 Task: In the  document experiment.html Insert the command  'Viewing'Email the file to   'softage.5@softage.net', with message attached Action Required: This requires your review and response. and file type: RTF
Action: Mouse moved to (293, 388)
Screenshot: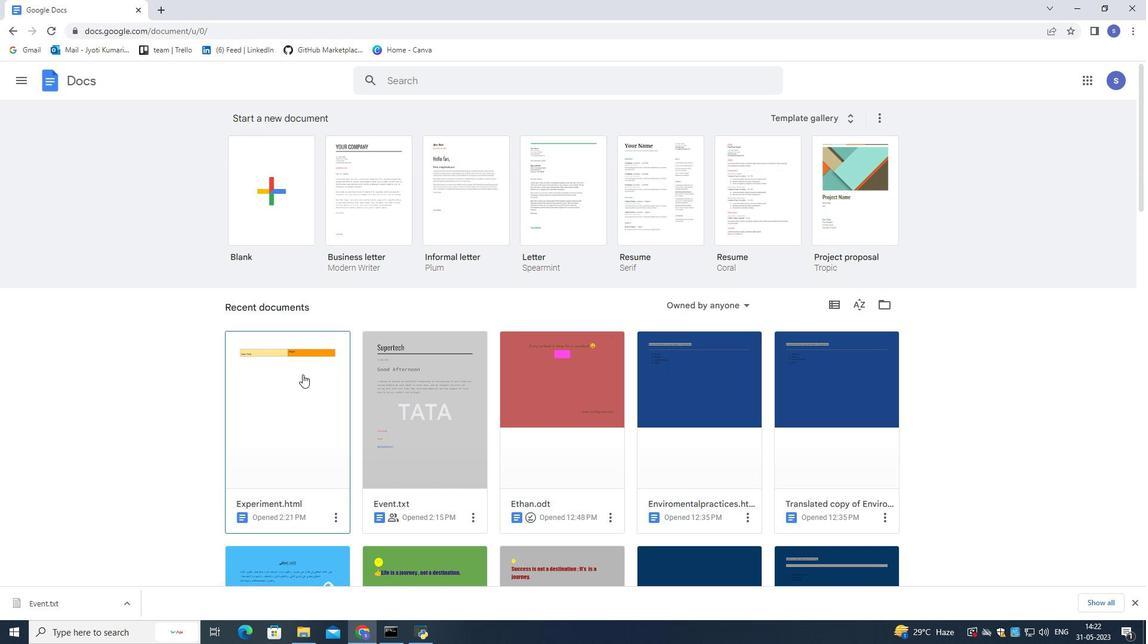 
Action: Mouse pressed left at (293, 388)
Screenshot: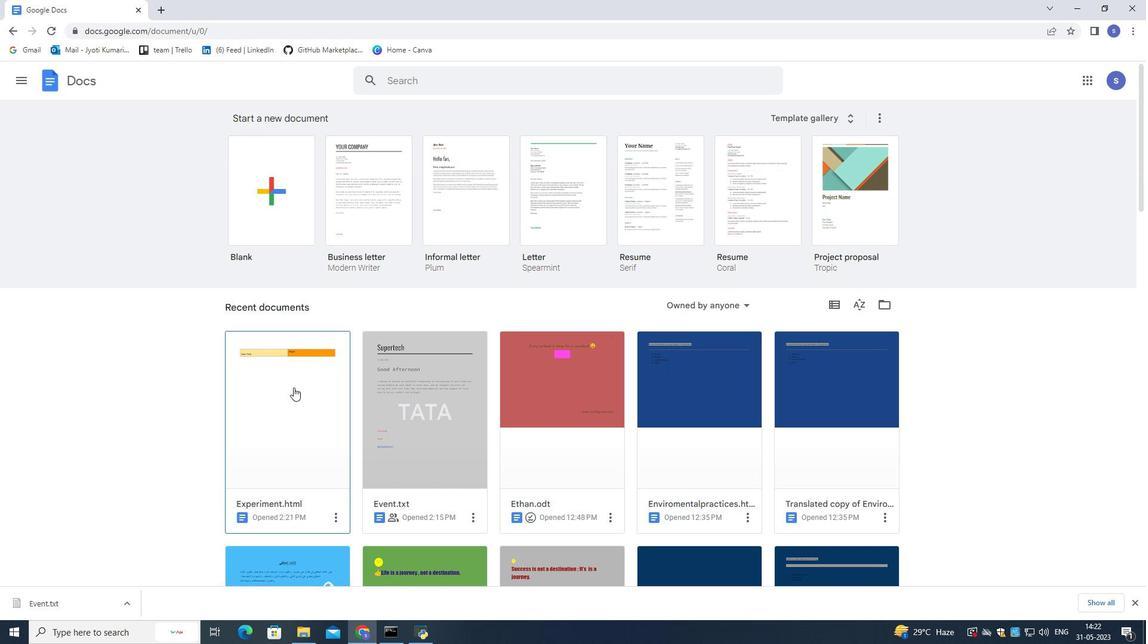 
Action: Mouse moved to (769, 229)
Screenshot: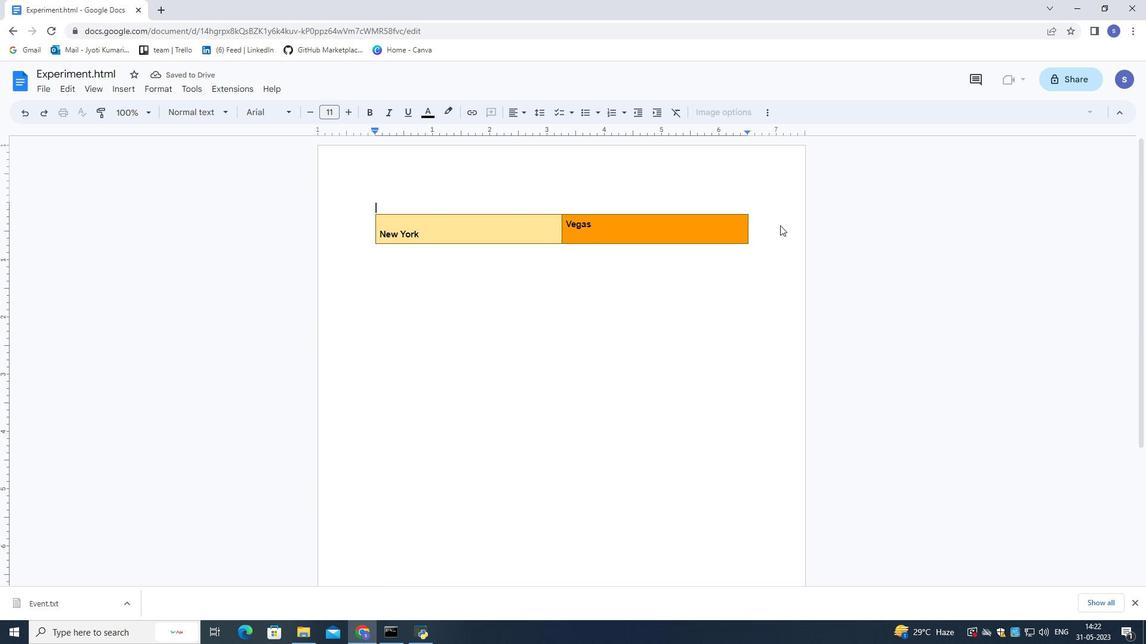 
Action: Mouse pressed left at (769, 229)
Screenshot: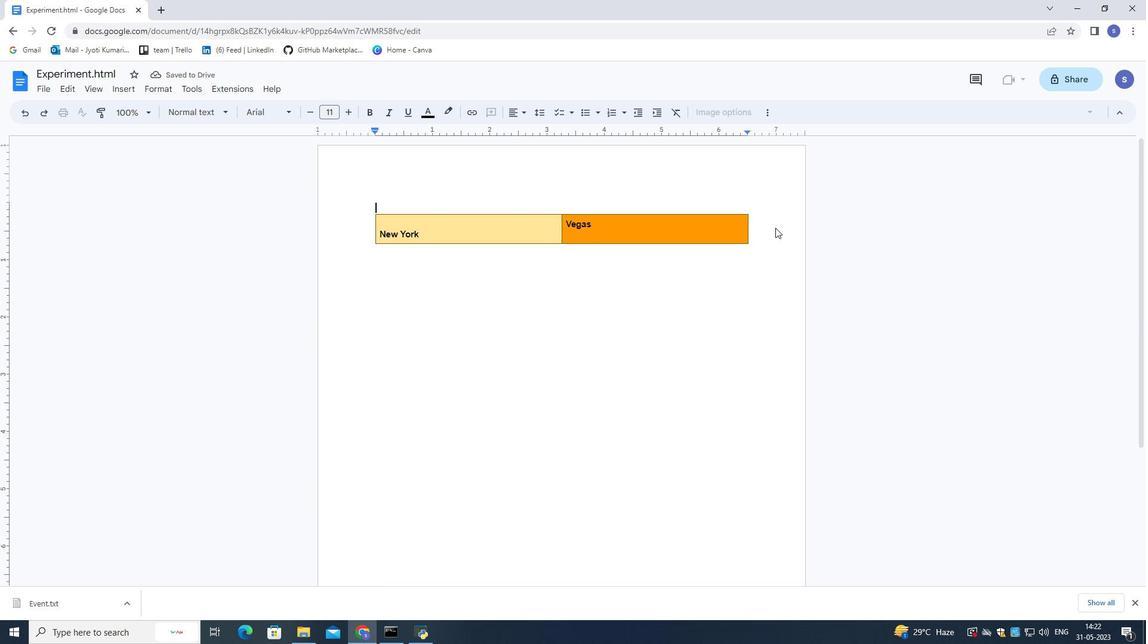 
Action: Mouse moved to (44, 87)
Screenshot: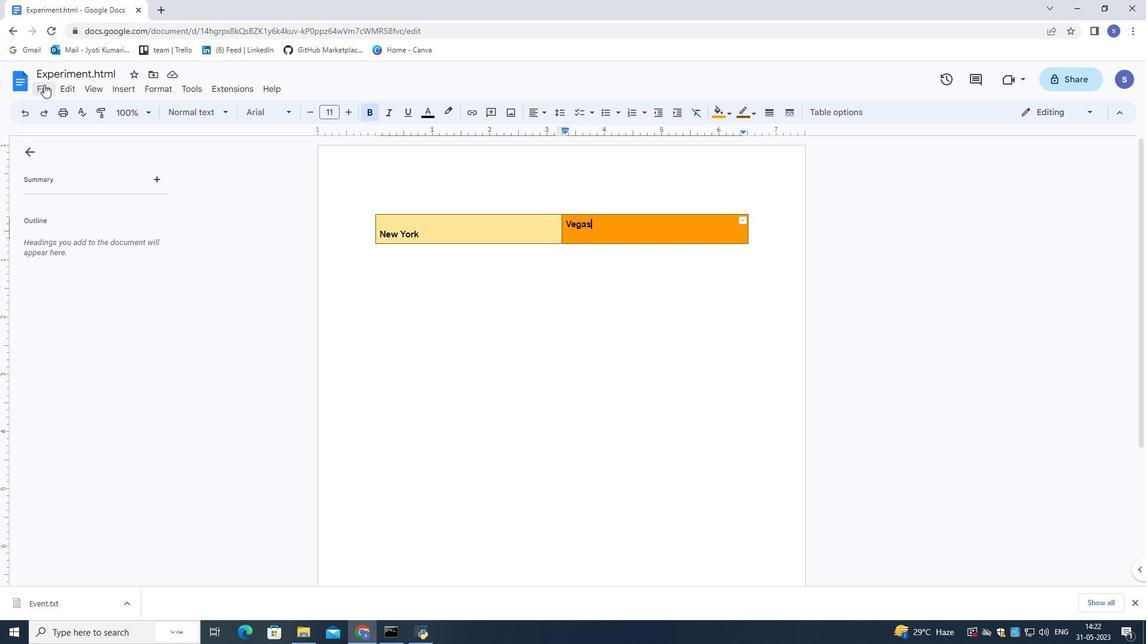 
Action: Mouse pressed left at (44, 87)
Screenshot: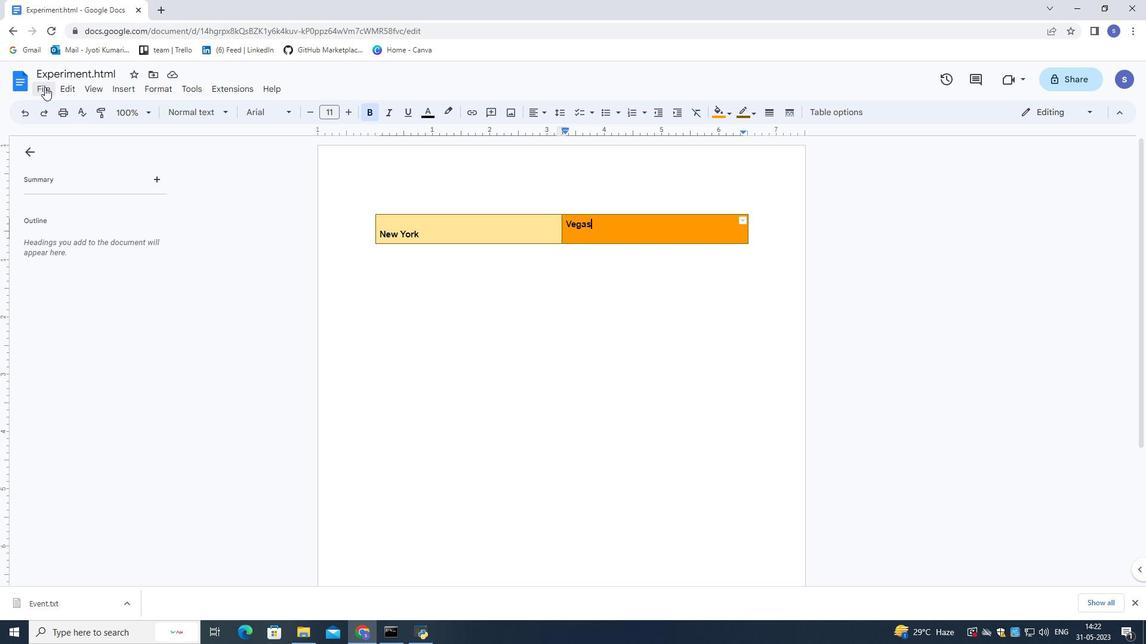 
Action: Mouse moved to (235, 196)
Screenshot: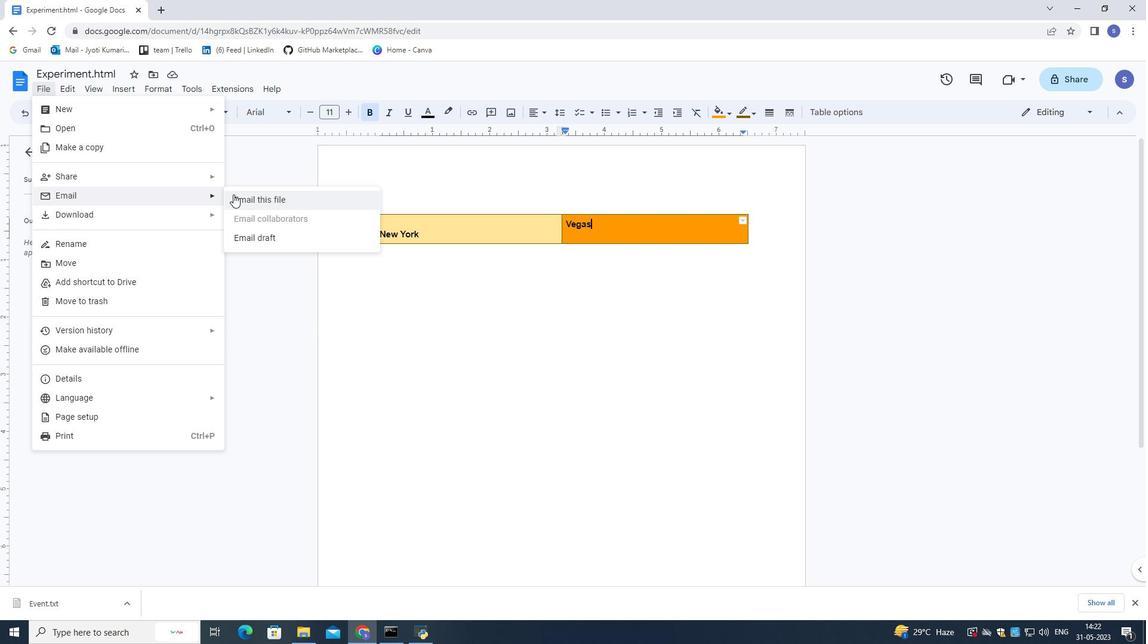 
Action: Mouse pressed left at (235, 196)
Screenshot: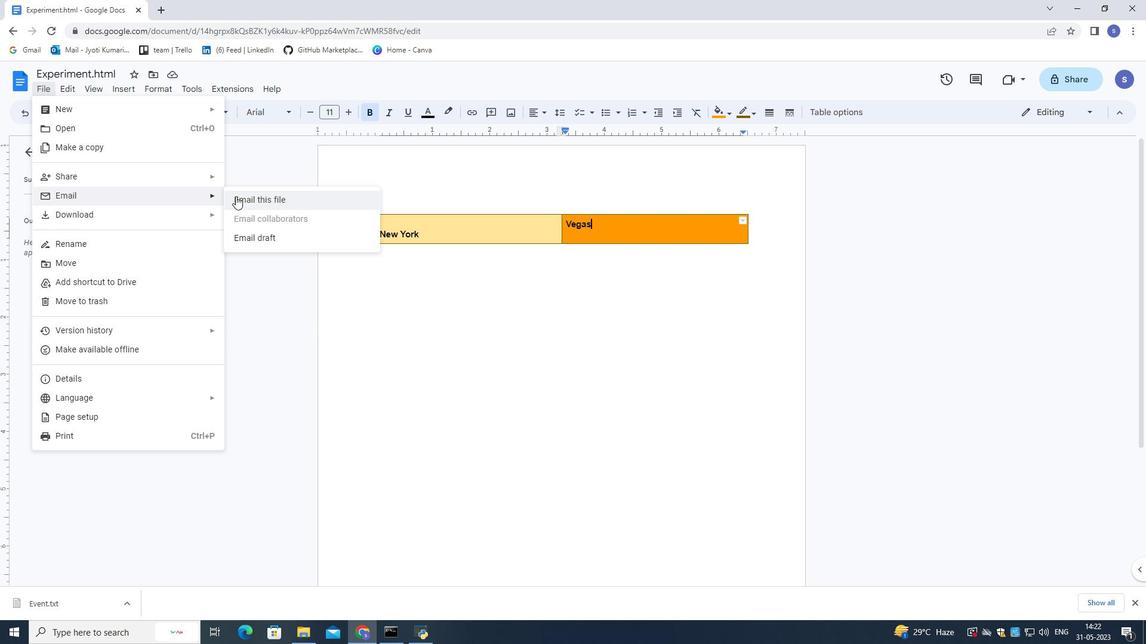 
Action: Key pressed softage.5<Key.shift>@softage.net
Screenshot: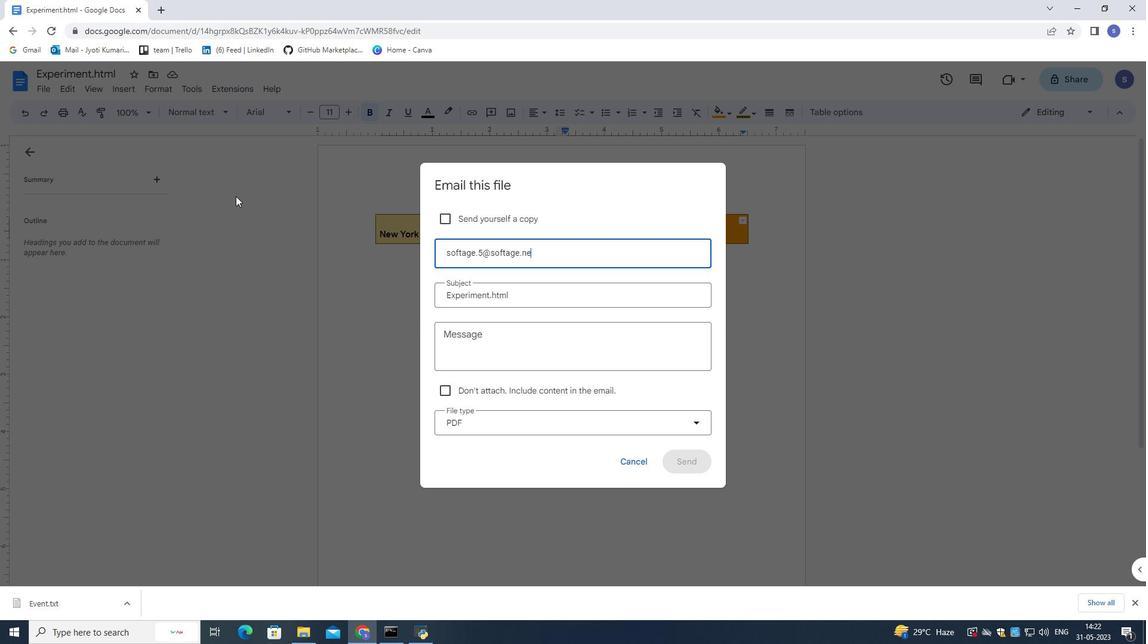 
Action: Mouse moved to (504, 296)
Screenshot: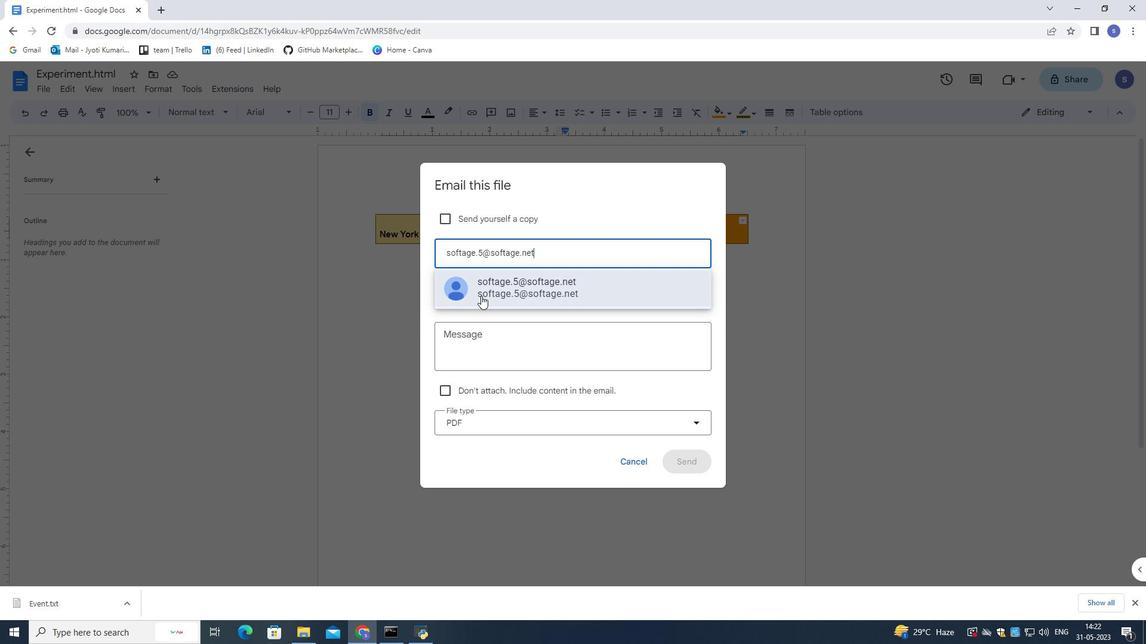 
Action: Mouse pressed left at (504, 296)
Screenshot: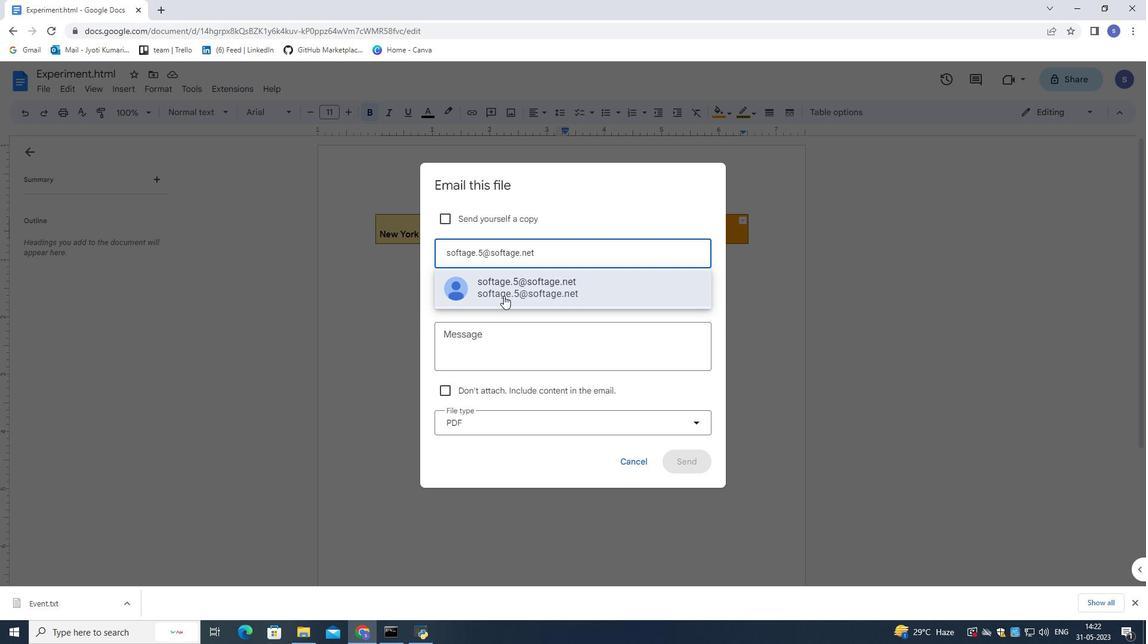 
Action: Mouse moved to (635, 355)
Screenshot: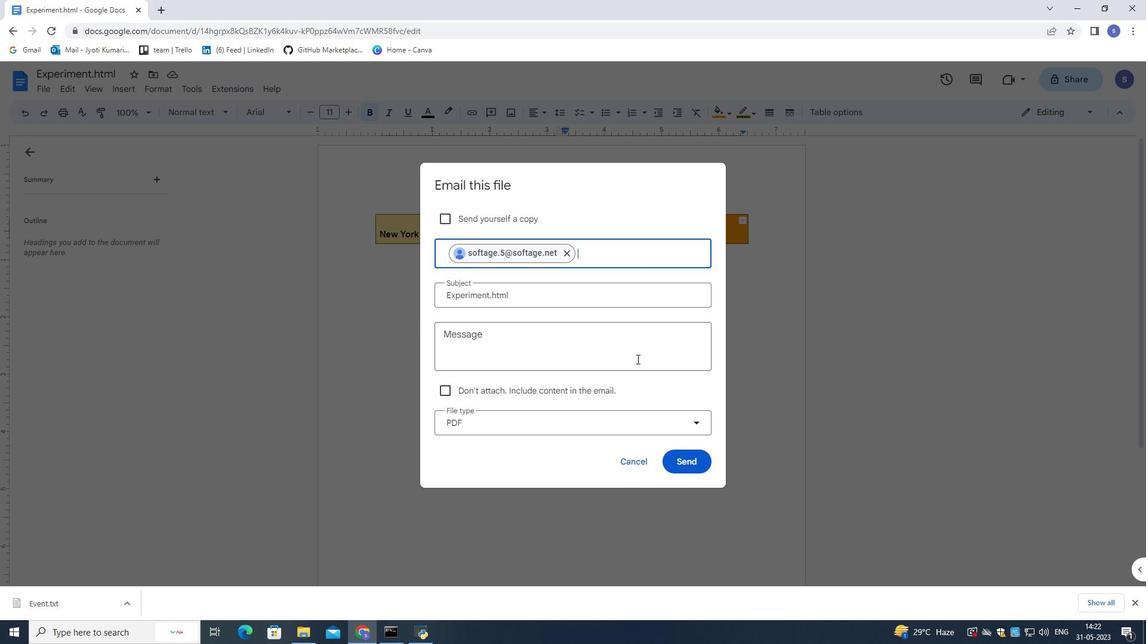 
Action: Mouse pressed left at (635, 355)
Screenshot: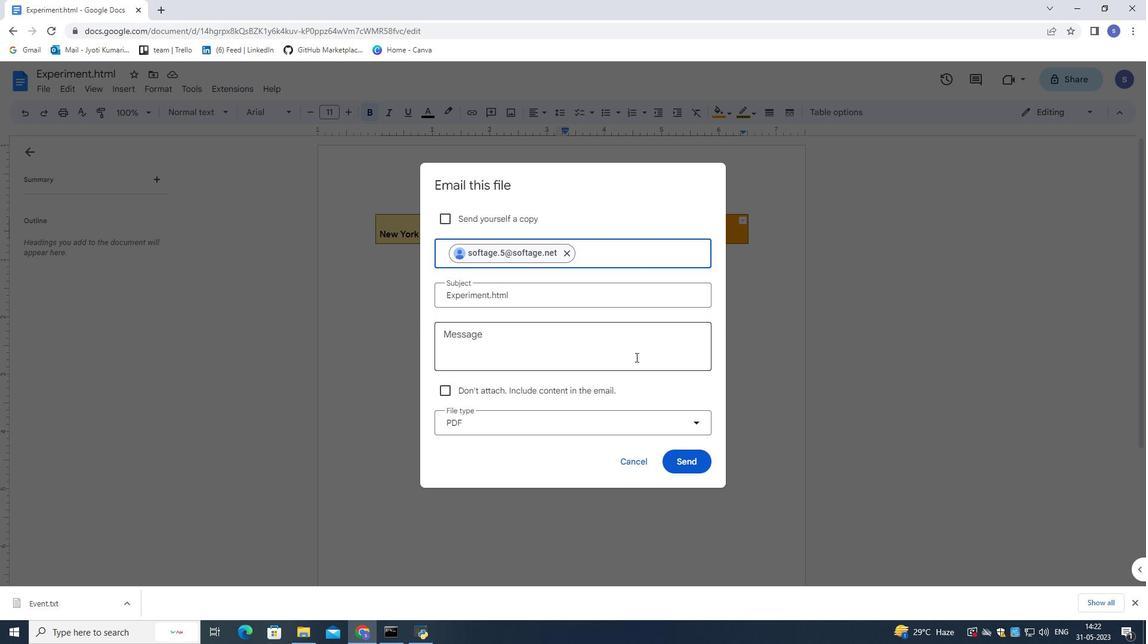 
Action: Mouse moved to (634, 355)
Screenshot: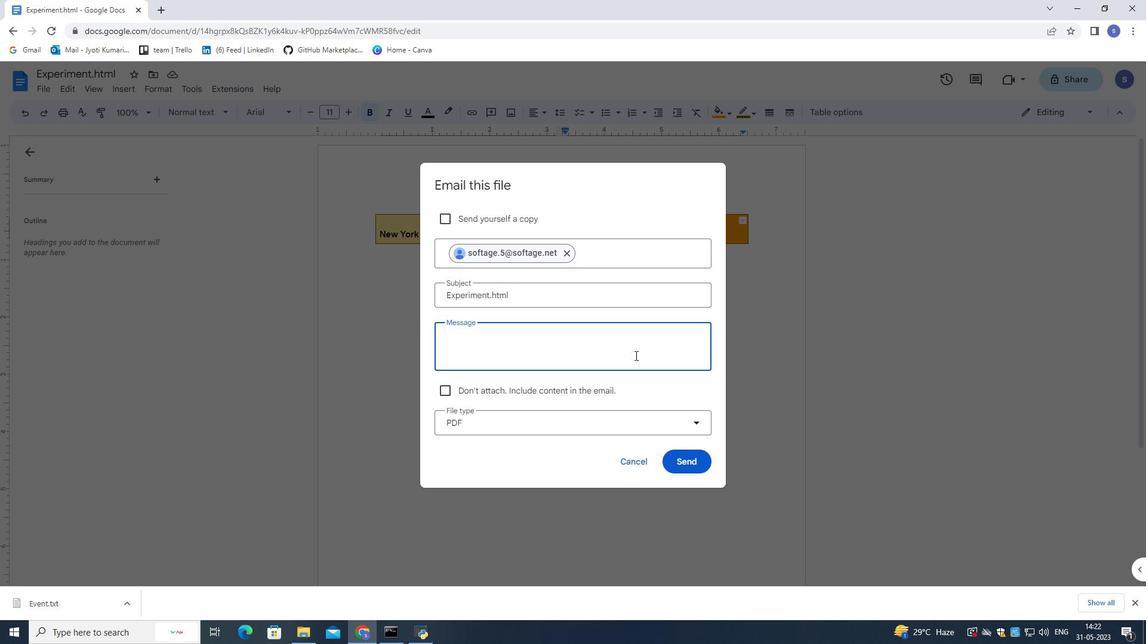 
Action: Key pressed <Key.shift>Action<Key.space><Key.shift>Reqy<Key.backspace>uired<Key.shift_r>:<Key.space>thi
Screenshot: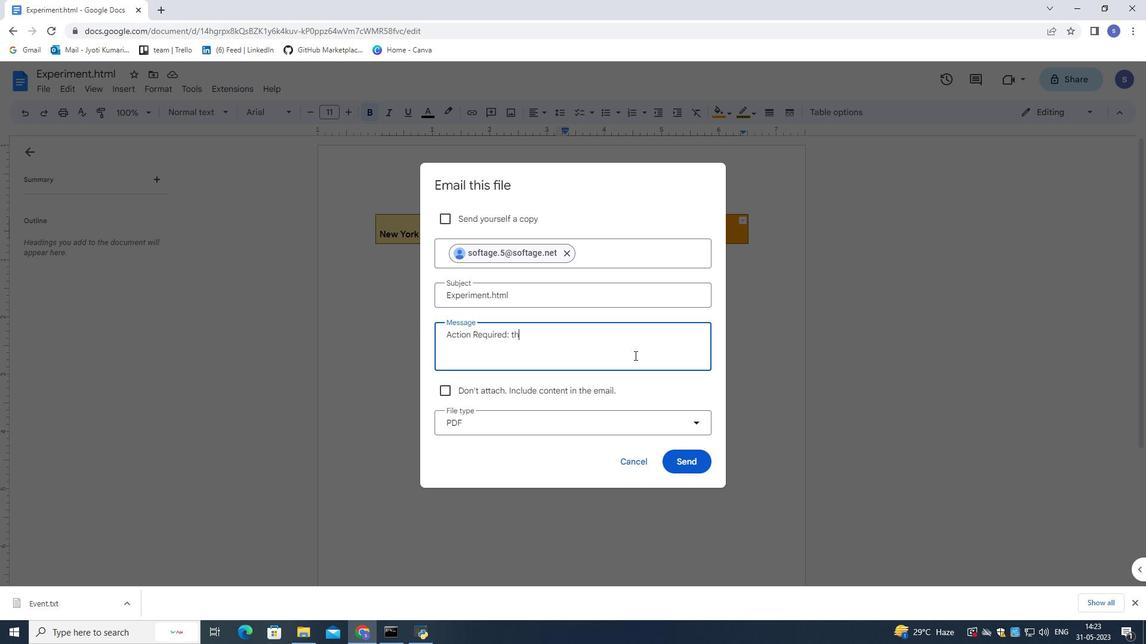 
Action: Mouse moved to (626, 353)
Screenshot: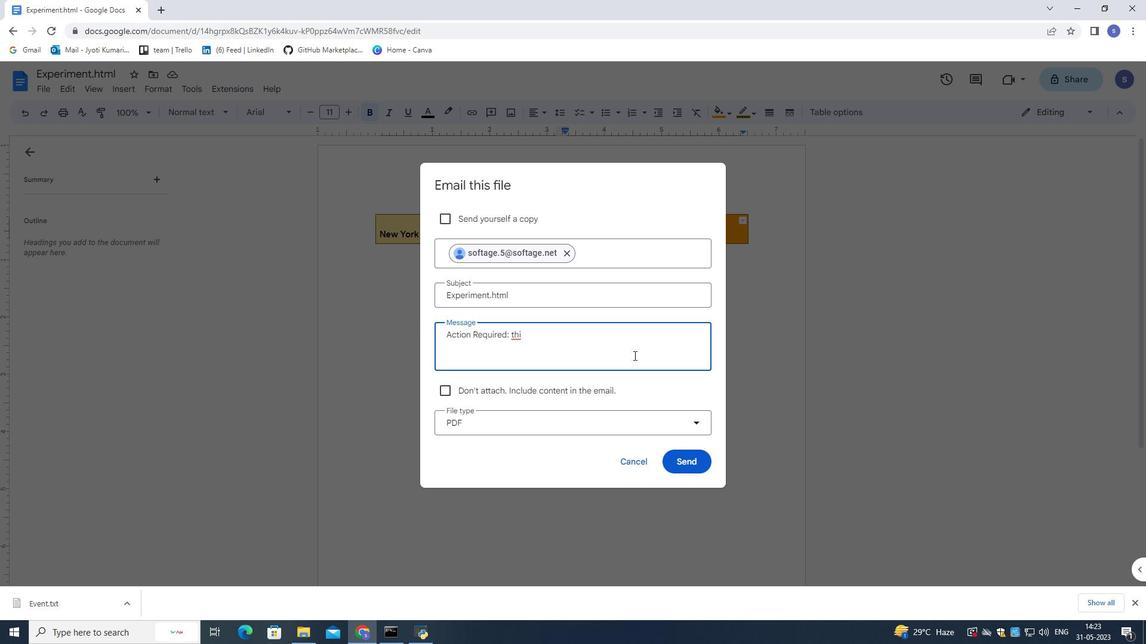 
Action: Key pressed <Key.backspace><Key.backspace><Key.backspace><Key.shift>This<Key.space><Key.tab>re
Screenshot: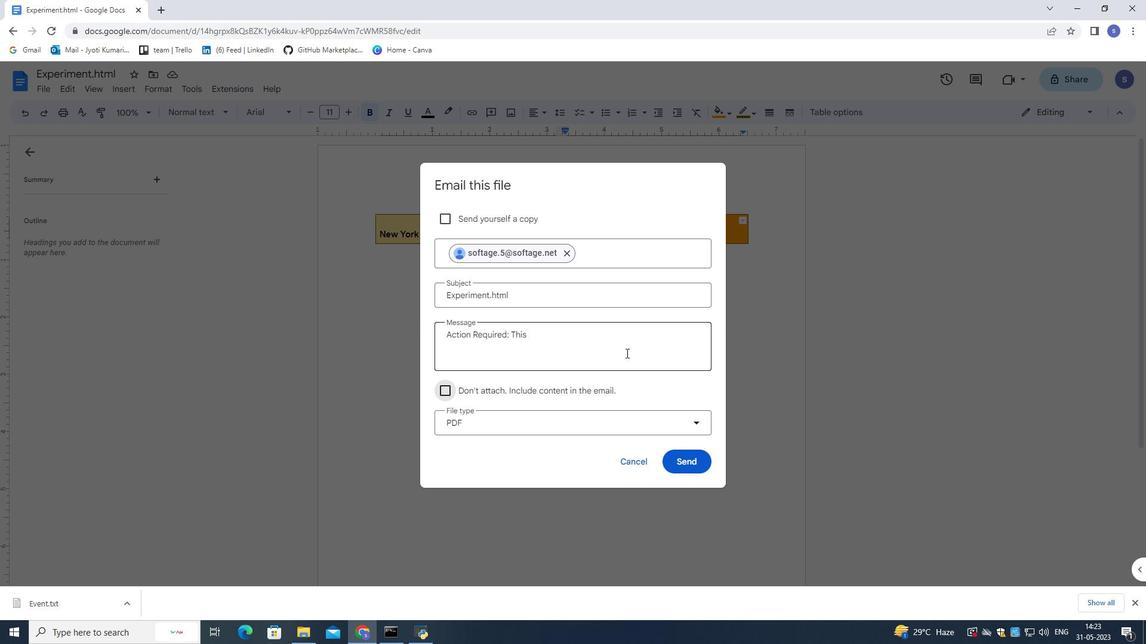 
Action: Mouse moved to (640, 342)
Screenshot: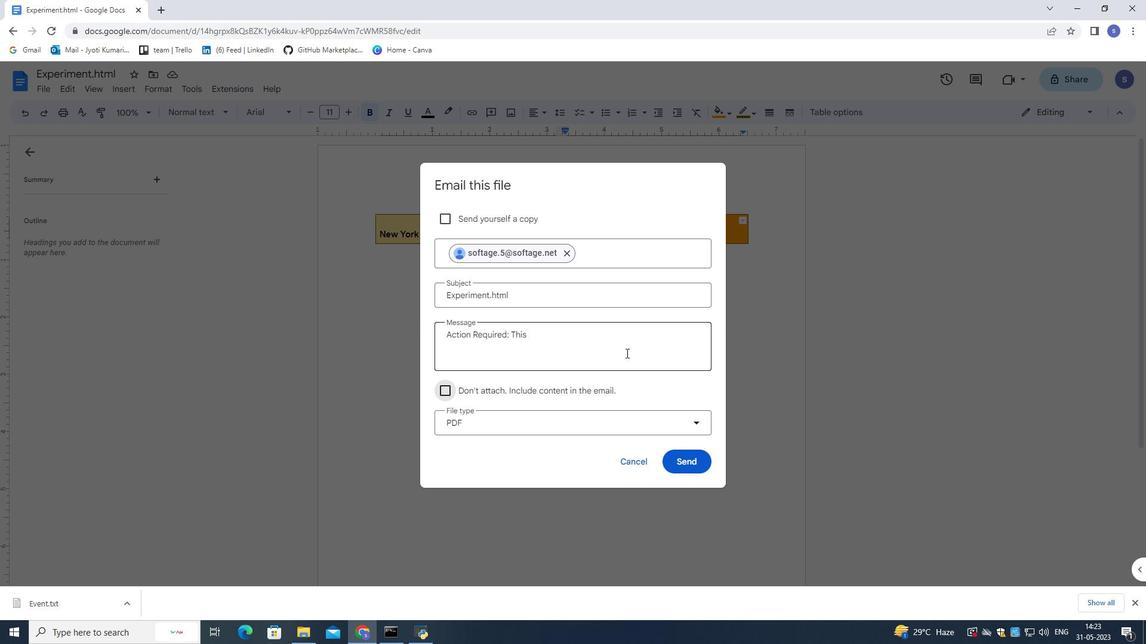 
Action: Mouse pressed left at (640, 342)
Screenshot: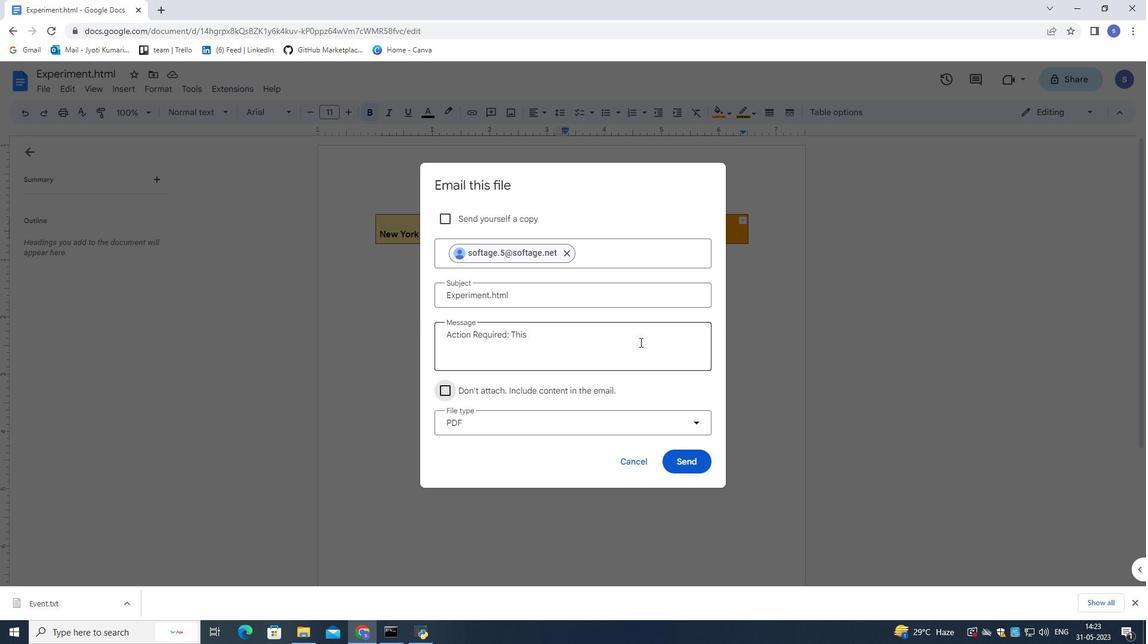 
Action: Key pressed requires<Key.space>your<Key.space>review<Key.space>and<Key.space>response.
Screenshot: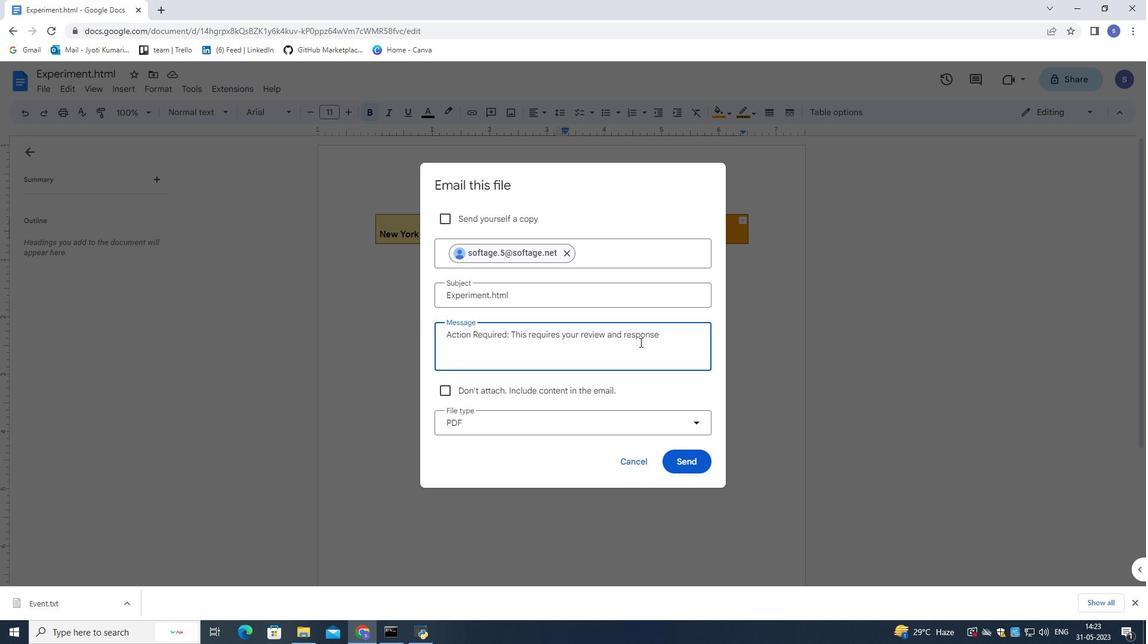 
Action: Mouse moved to (670, 429)
Screenshot: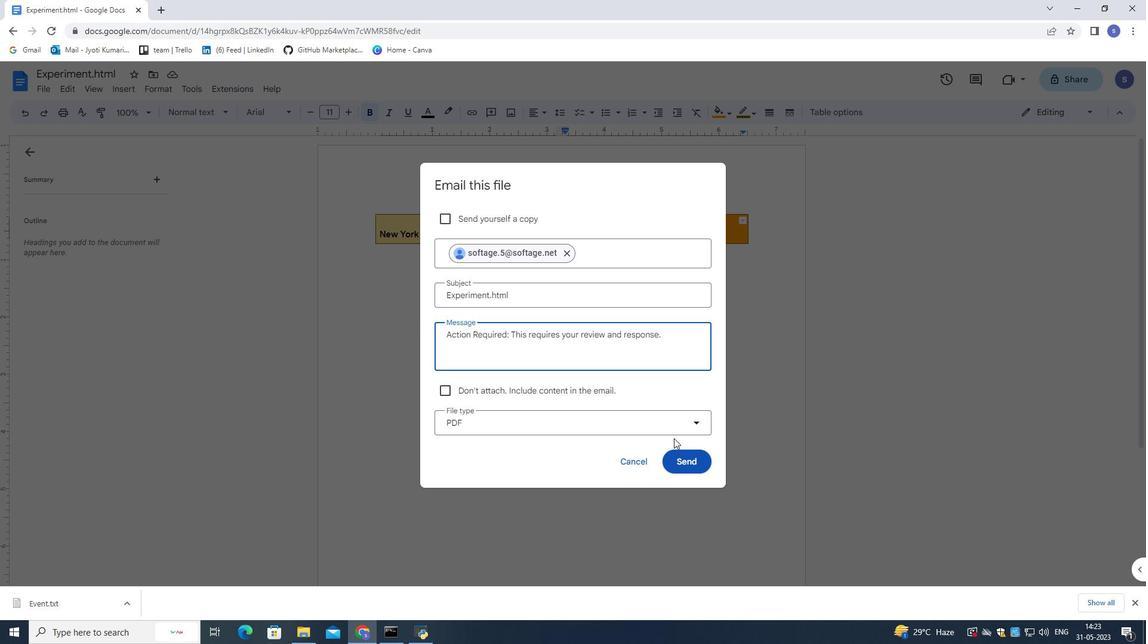 
Action: Mouse pressed left at (670, 429)
Screenshot: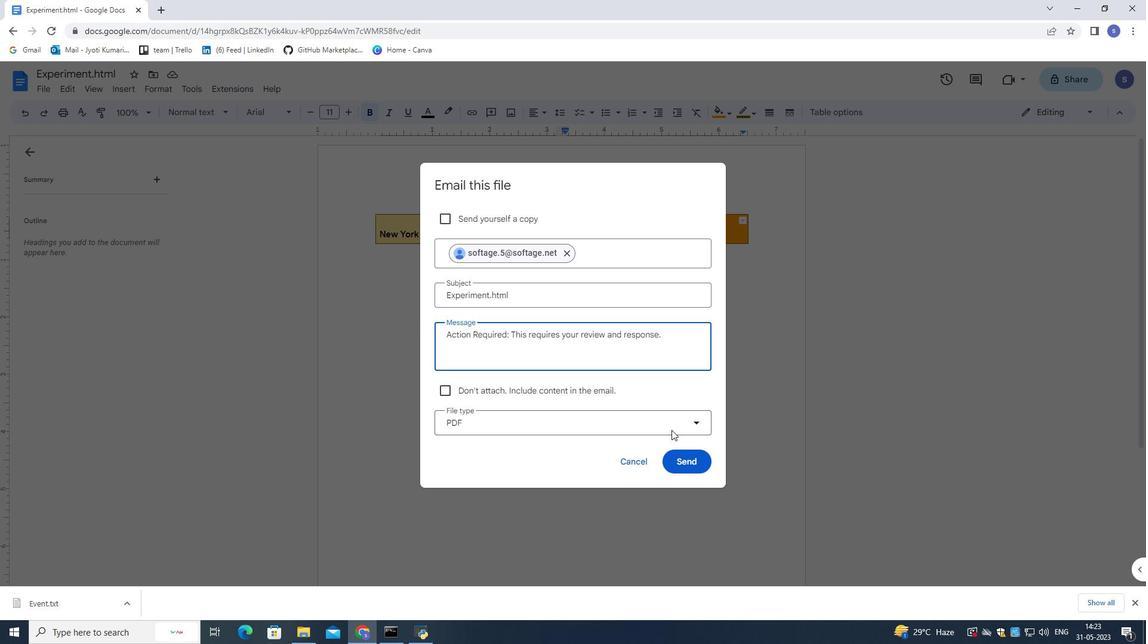 
Action: Mouse moved to (577, 462)
Screenshot: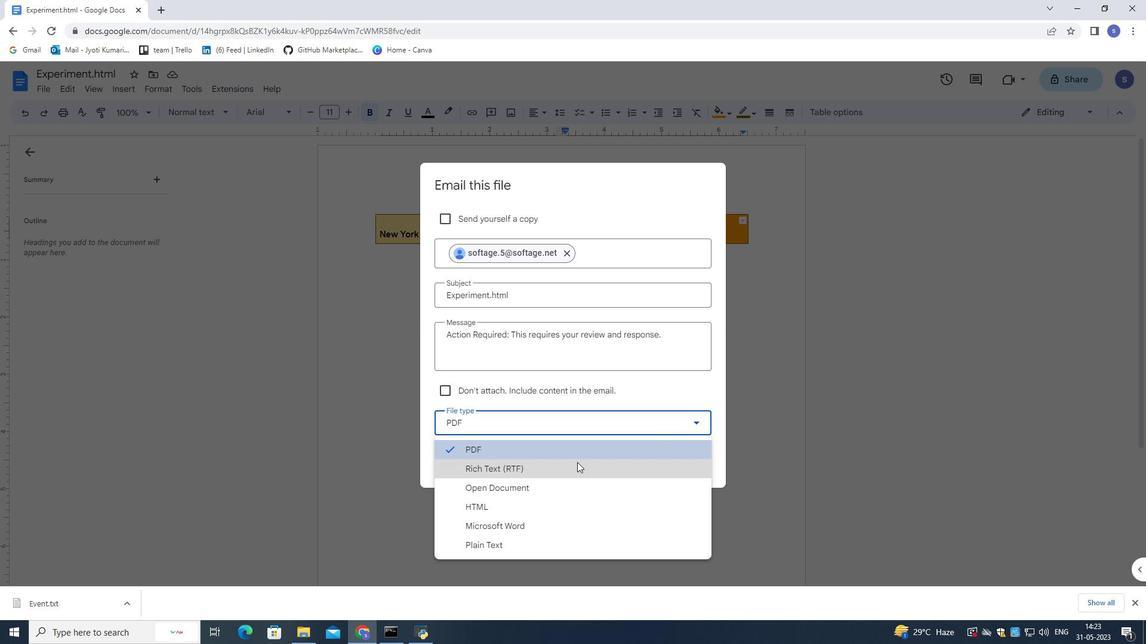 
Action: Mouse pressed left at (577, 462)
Screenshot: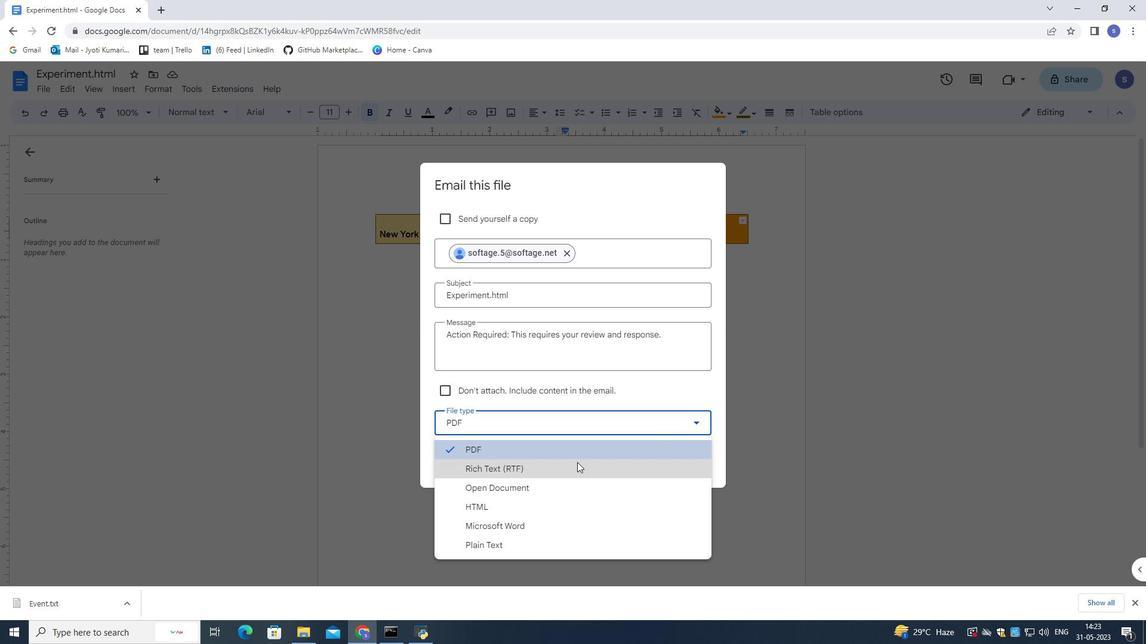 
Action: Mouse moved to (693, 468)
Screenshot: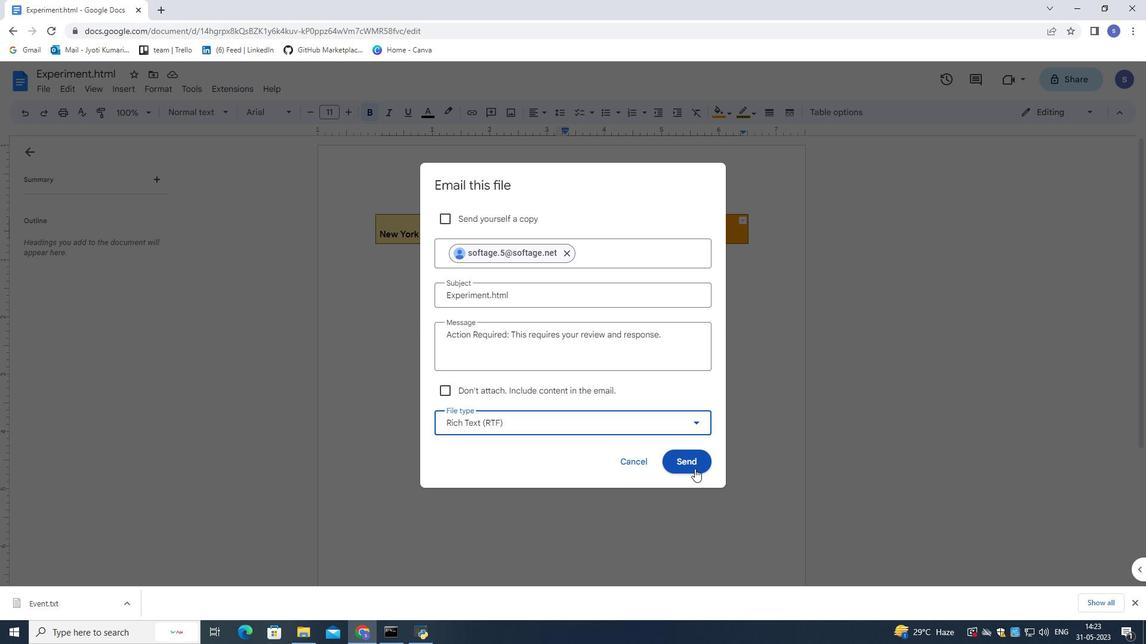 
Action: Mouse pressed left at (693, 468)
Screenshot: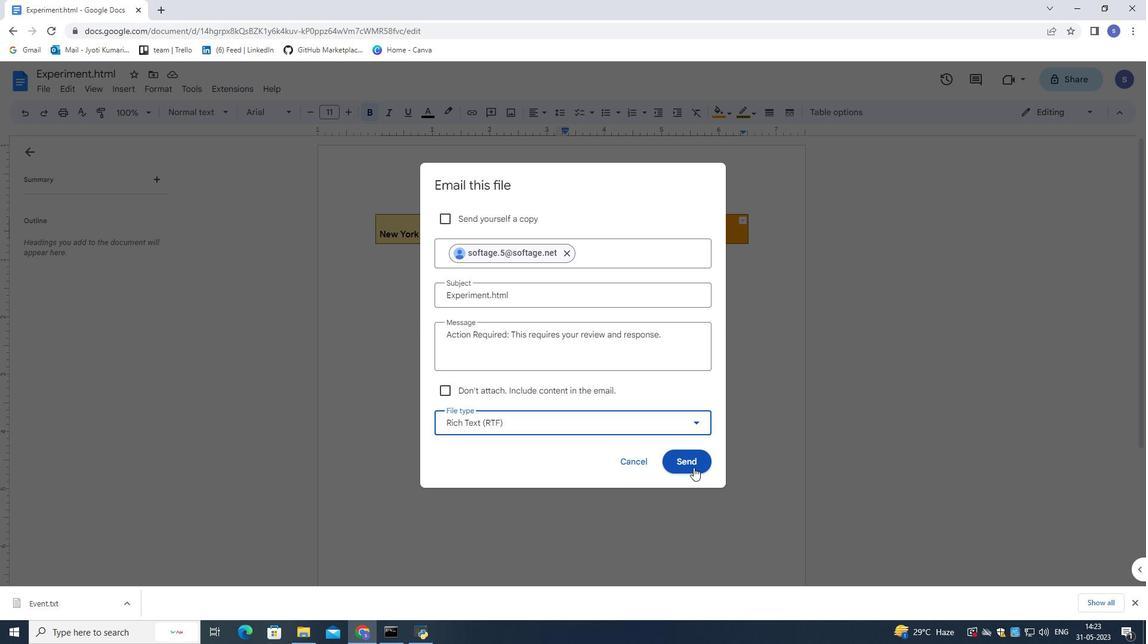 
